 Task: Add a condition where "Hours since status category solved Is Two hundred" in unsolved tickets in your groups.
Action: Mouse moved to (130, 392)
Screenshot: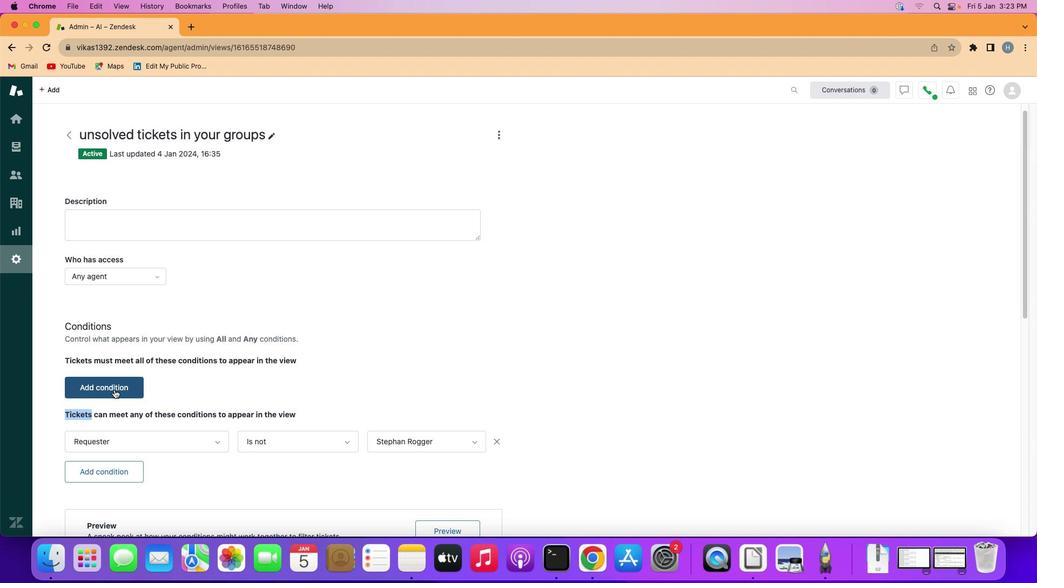 
Action: Mouse pressed left at (130, 392)
Screenshot: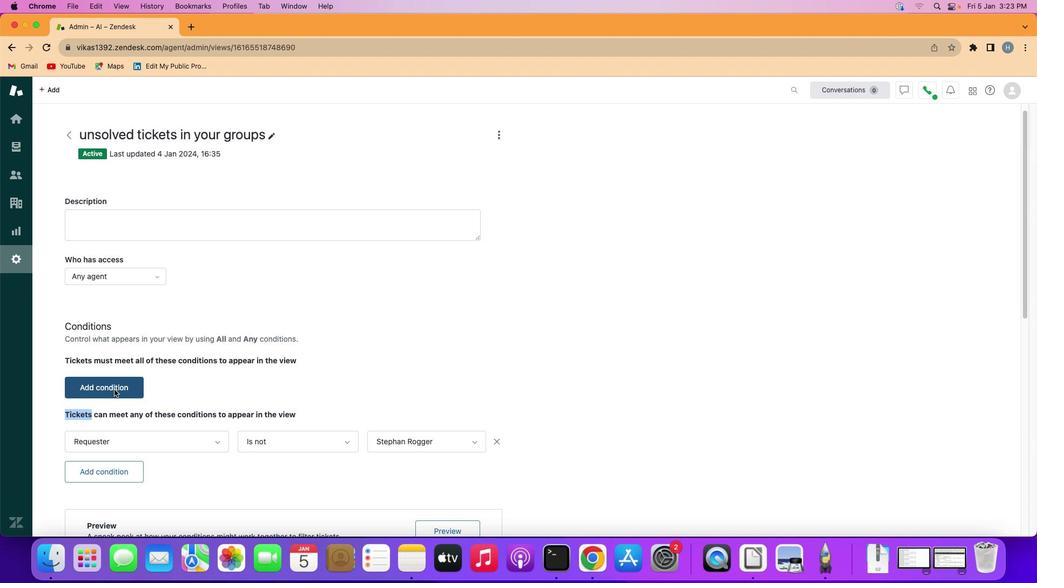 
Action: Mouse moved to (144, 387)
Screenshot: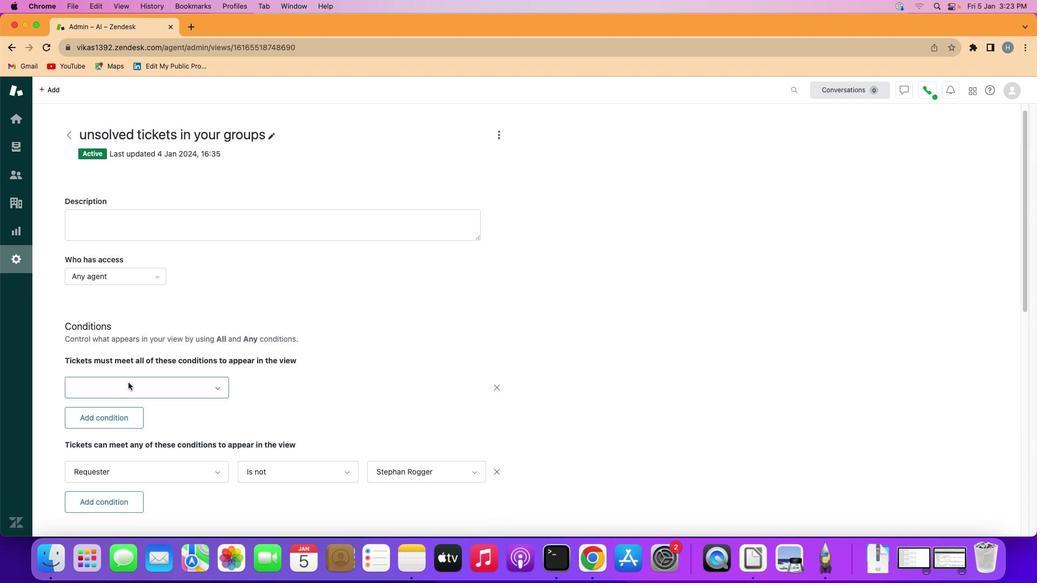 
Action: Mouse pressed left at (144, 387)
Screenshot: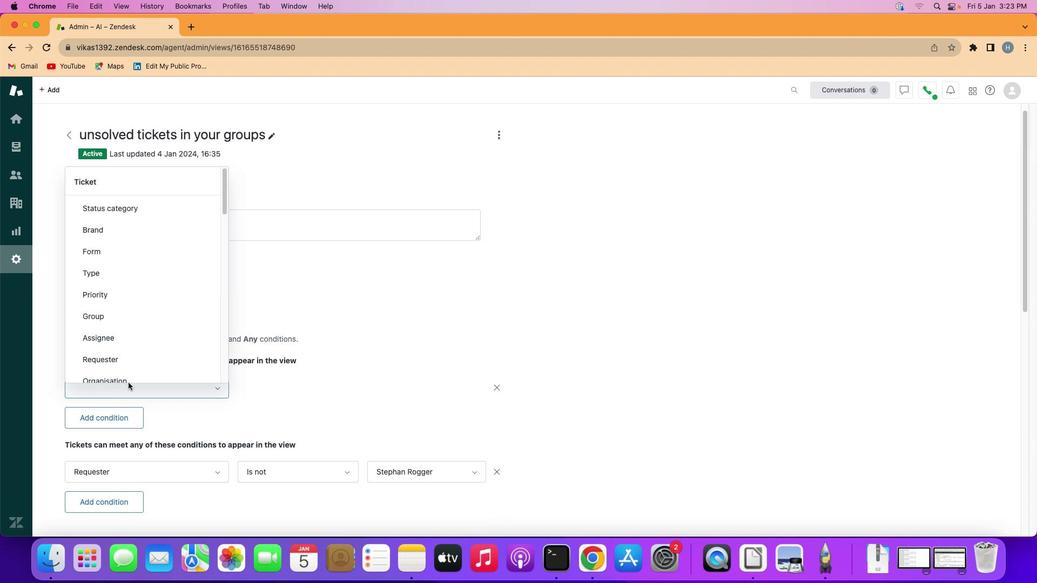 
Action: Mouse moved to (151, 320)
Screenshot: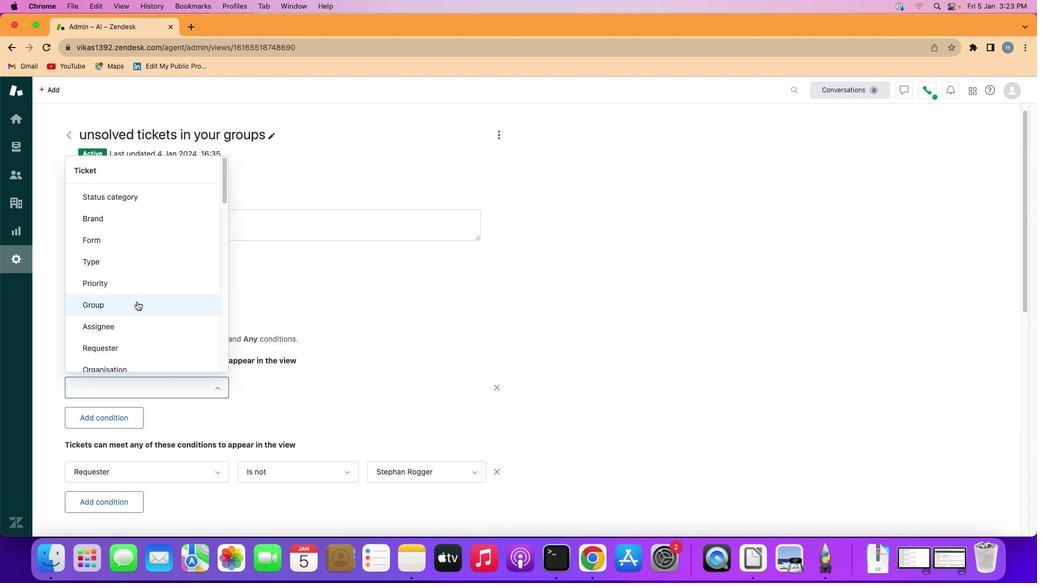
Action: Mouse scrolled (151, 320) with delta (22, 72)
Screenshot: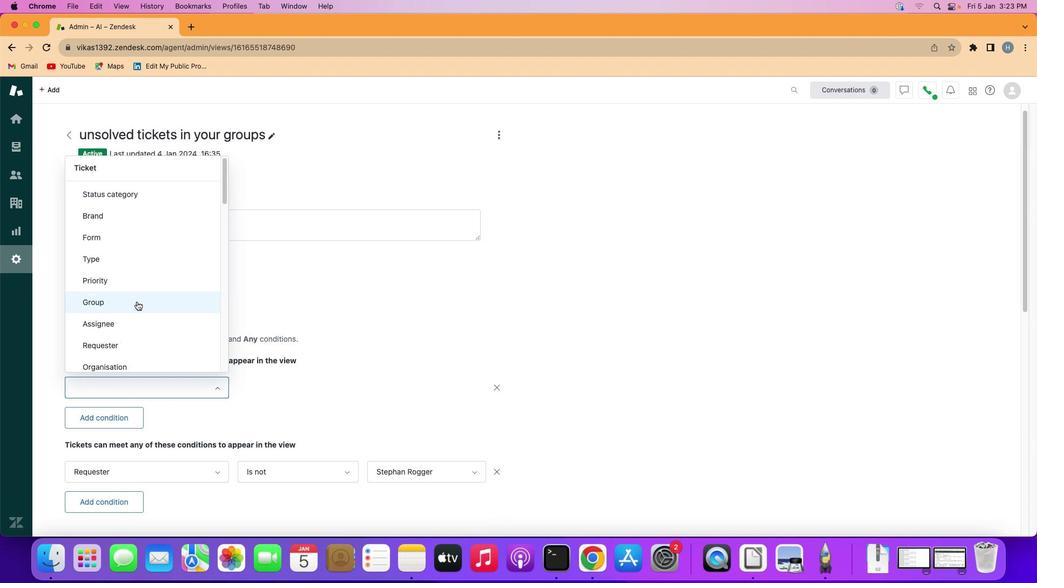 
Action: Mouse scrolled (151, 320) with delta (22, 72)
Screenshot: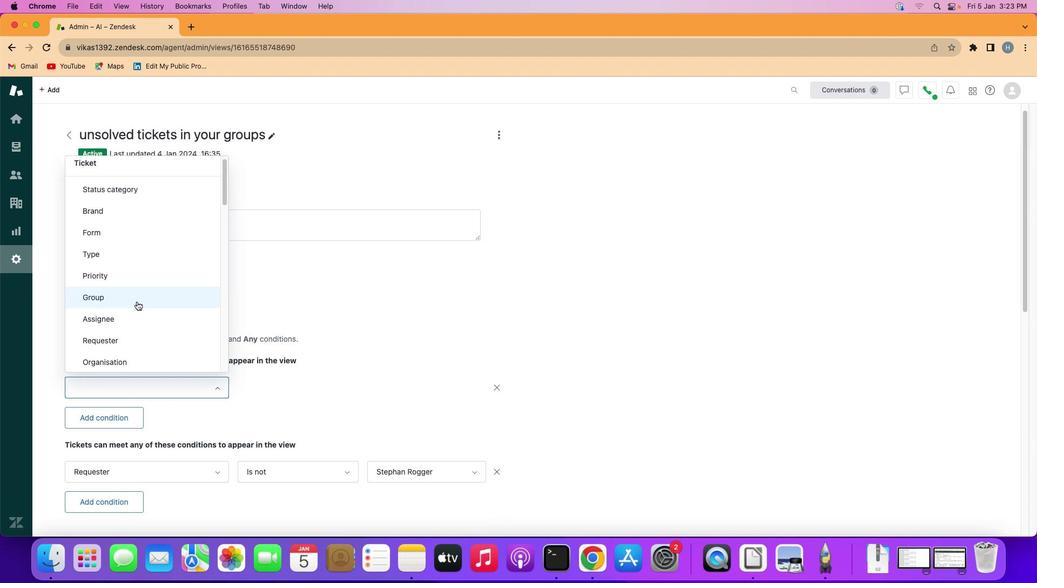 
Action: Mouse scrolled (151, 320) with delta (22, 71)
Screenshot: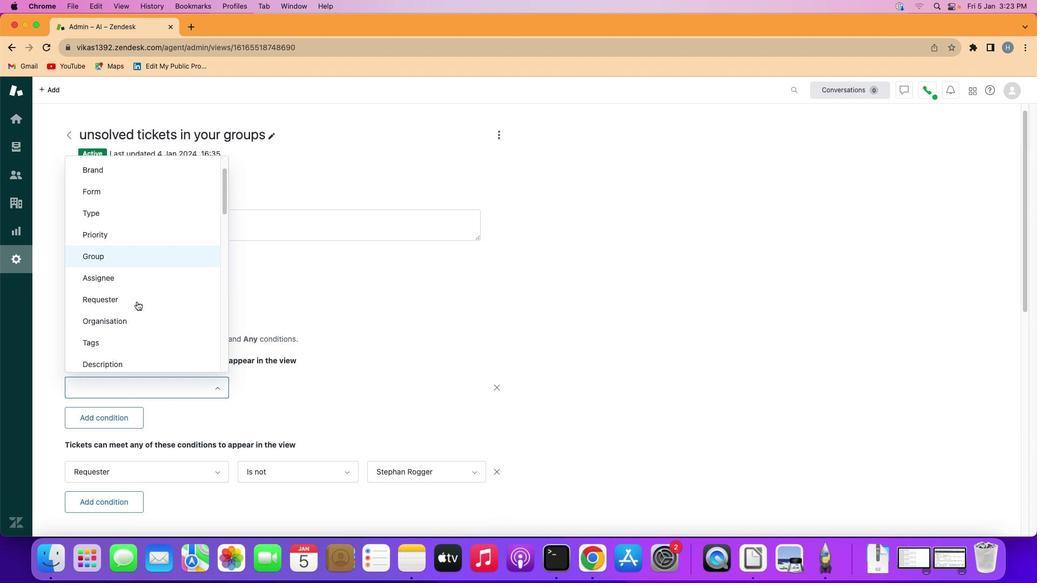 
Action: Mouse scrolled (151, 320) with delta (22, 71)
Screenshot: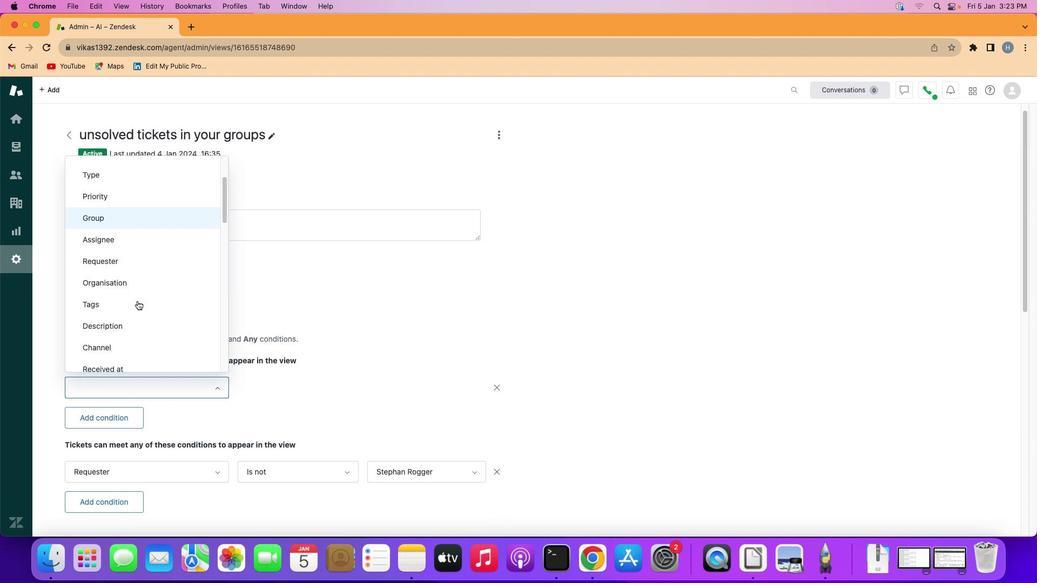
Action: Mouse moved to (170, 317)
Screenshot: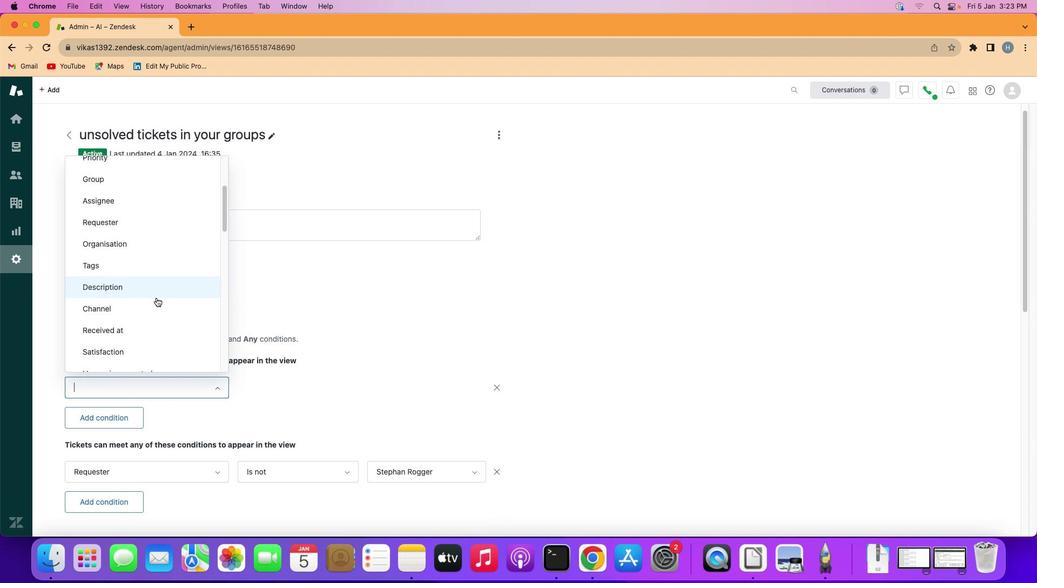 
Action: Mouse scrolled (170, 317) with delta (22, 72)
Screenshot: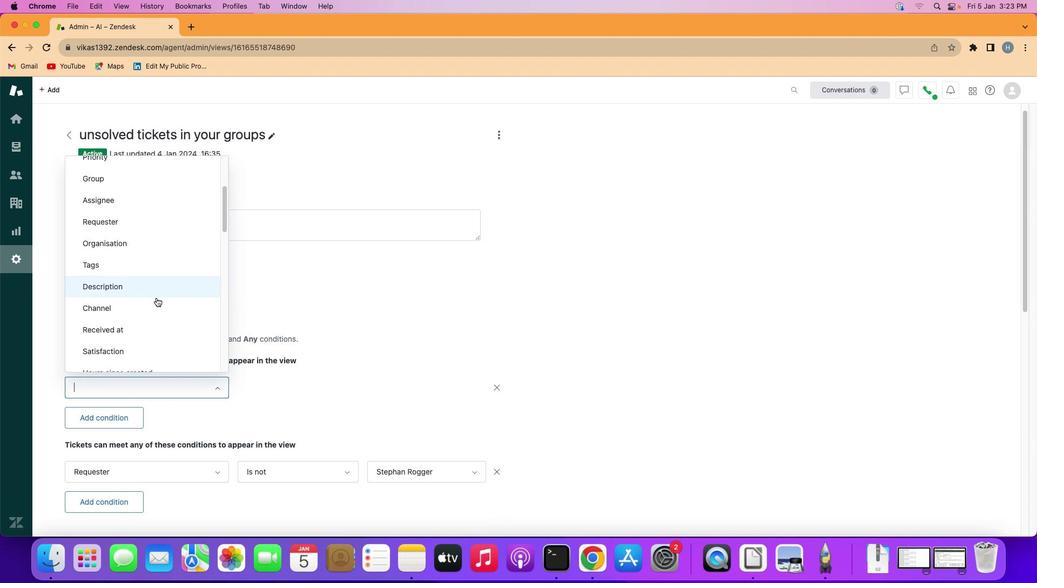 
Action: Mouse scrolled (170, 317) with delta (22, 72)
Screenshot: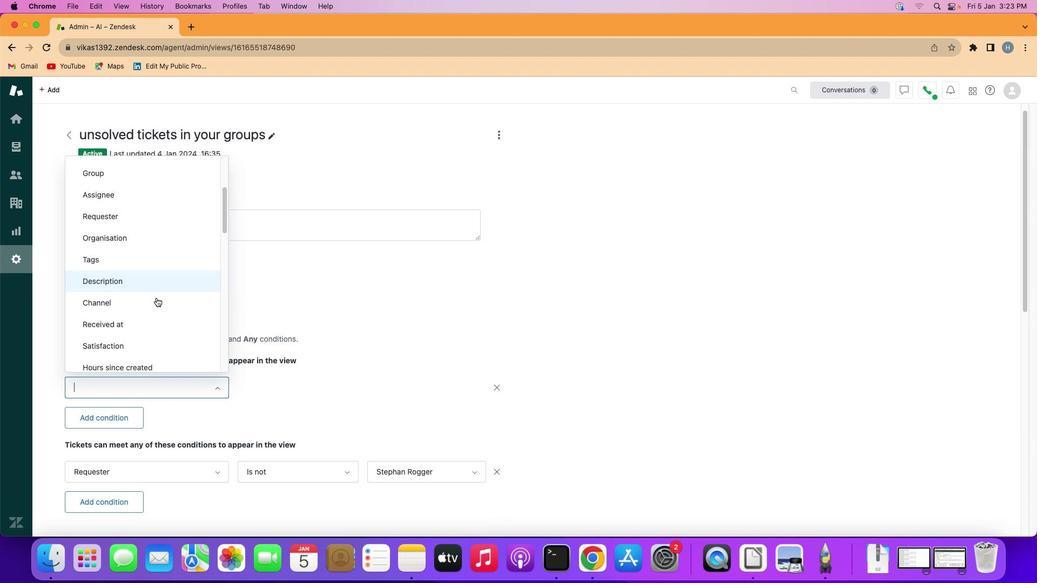 
Action: Mouse scrolled (170, 317) with delta (22, 72)
Screenshot: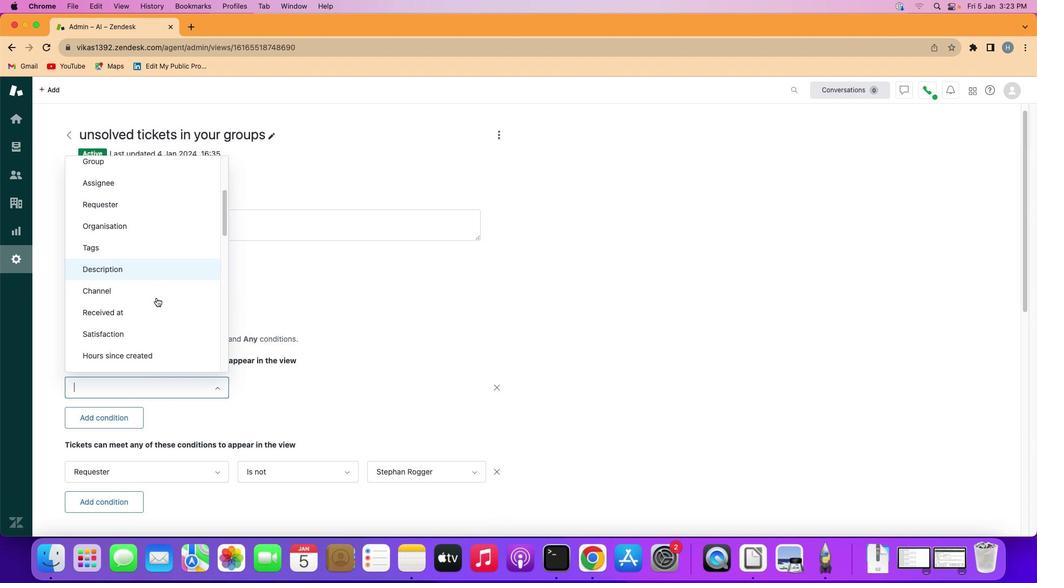 
Action: Mouse scrolled (170, 317) with delta (22, 72)
Screenshot: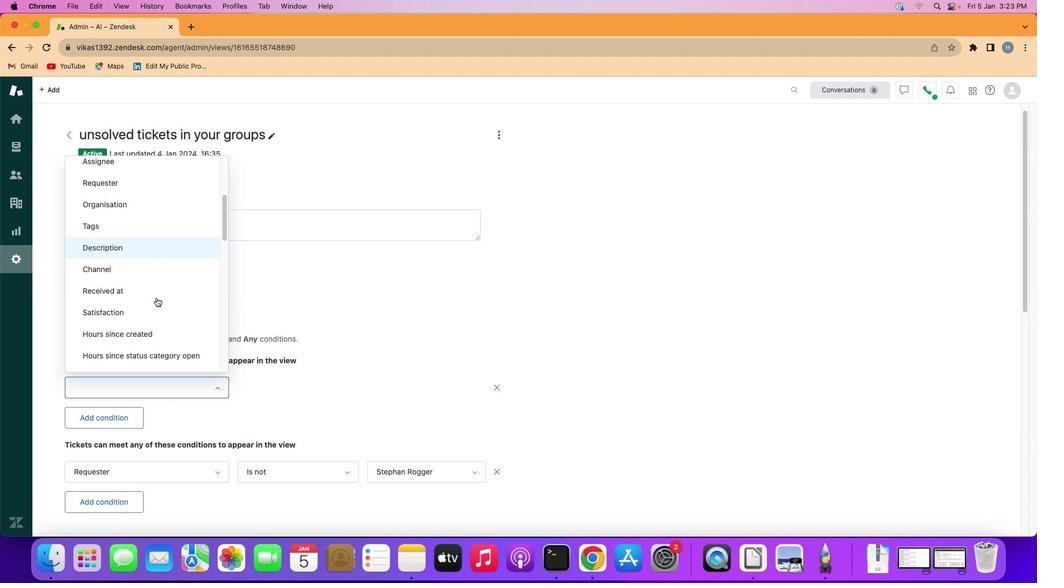 
Action: Mouse scrolled (170, 317) with delta (22, 73)
Screenshot: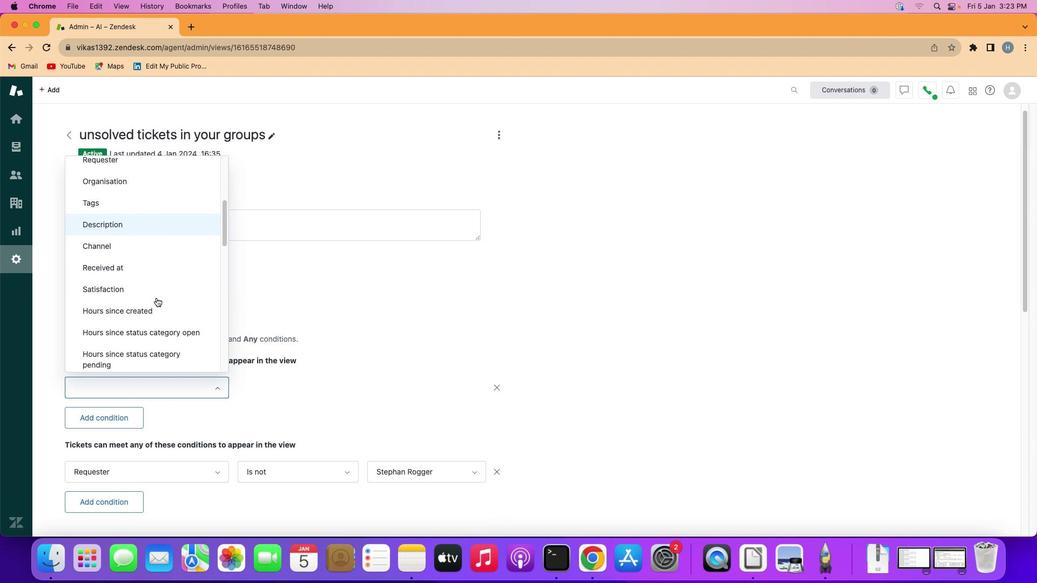 
Action: Mouse scrolled (170, 317) with delta (22, 71)
Screenshot: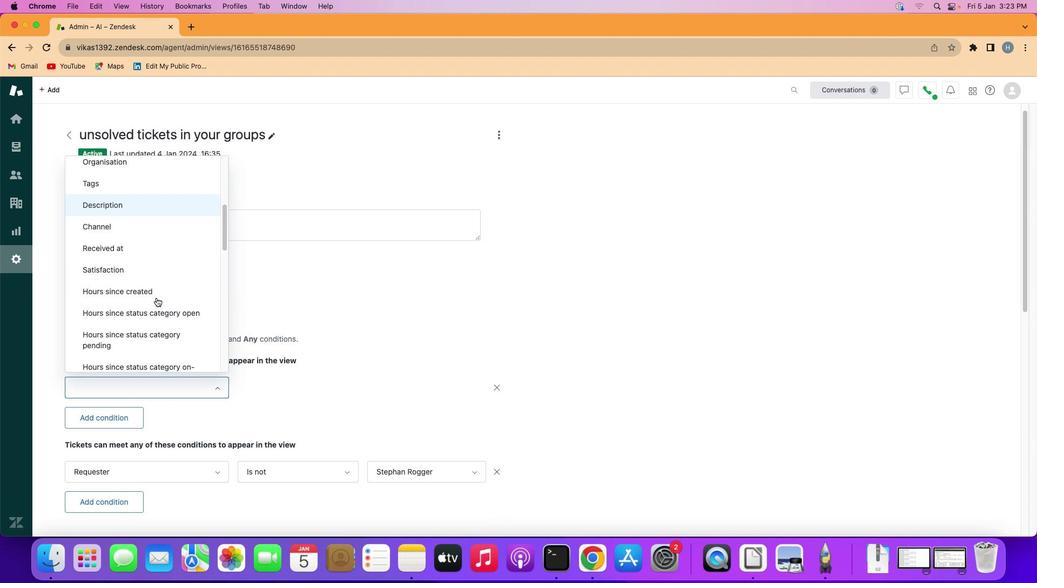 
Action: Mouse scrolled (170, 317) with delta (22, 71)
Screenshot: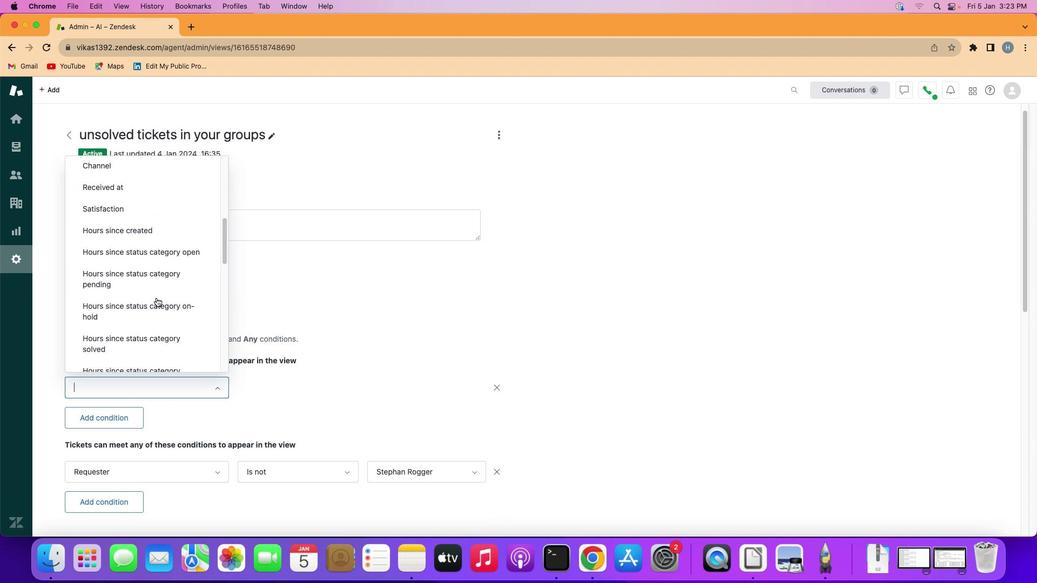 
Action: Mouse scrolled (170, 317) with delta (22, 70)
Screenshot: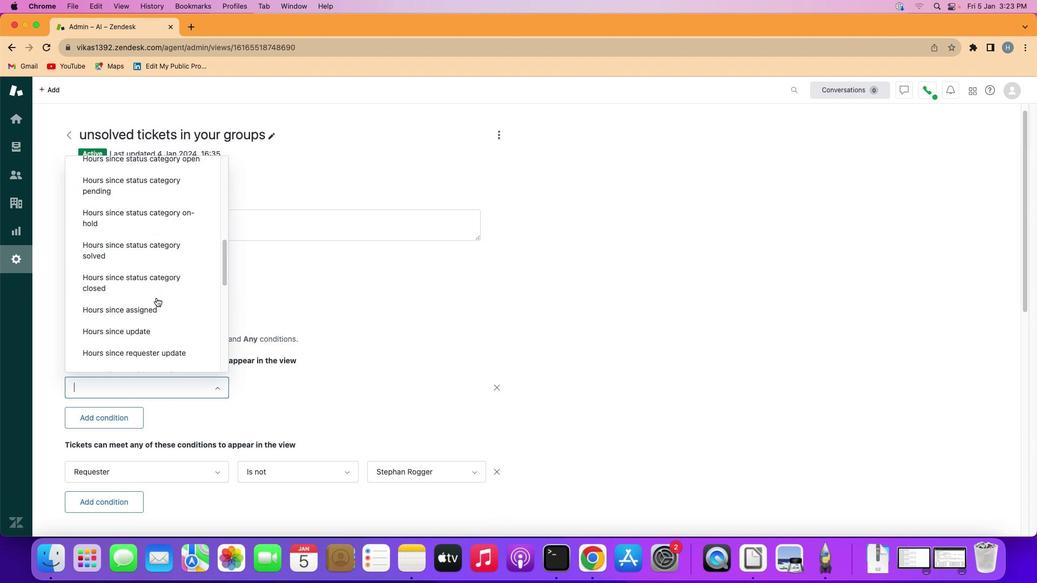 
Action: Mouse moved to (186, 255)
Screenshot: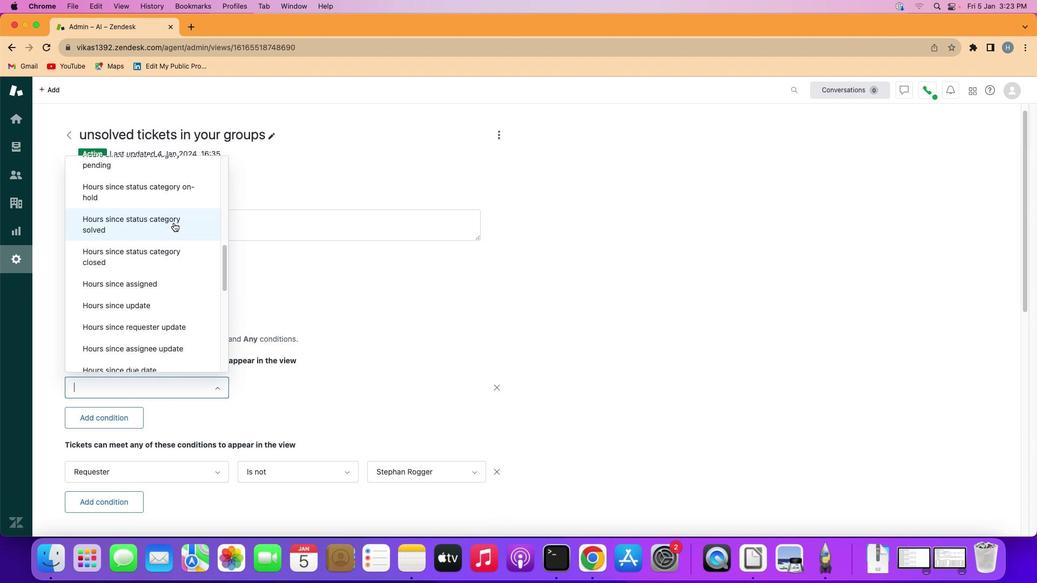 
Action: Mouse pressed left at (186, 255)
Screenshot: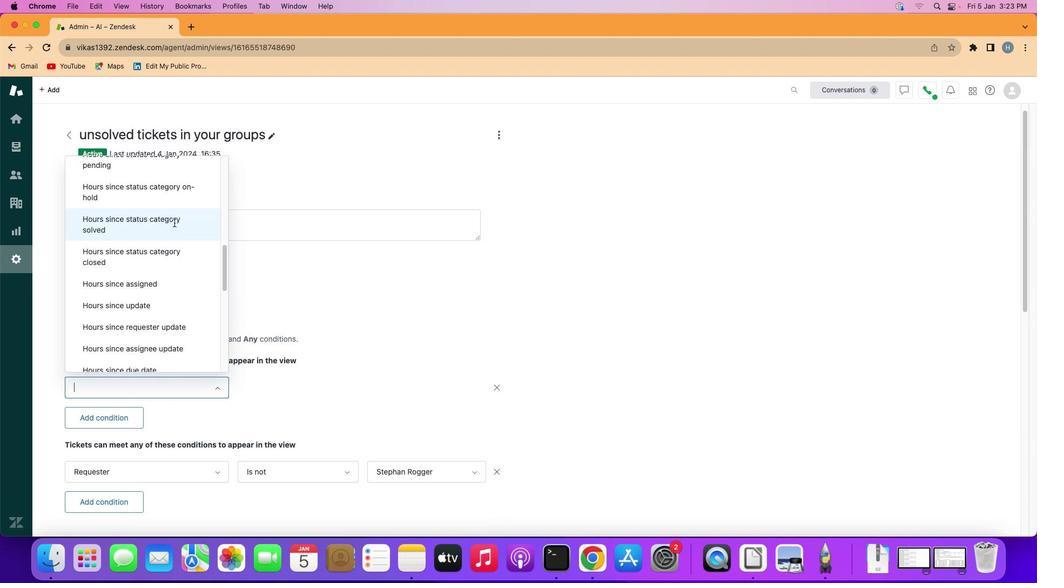 
Action: Mouse moved to (305, 388)
Screenshot: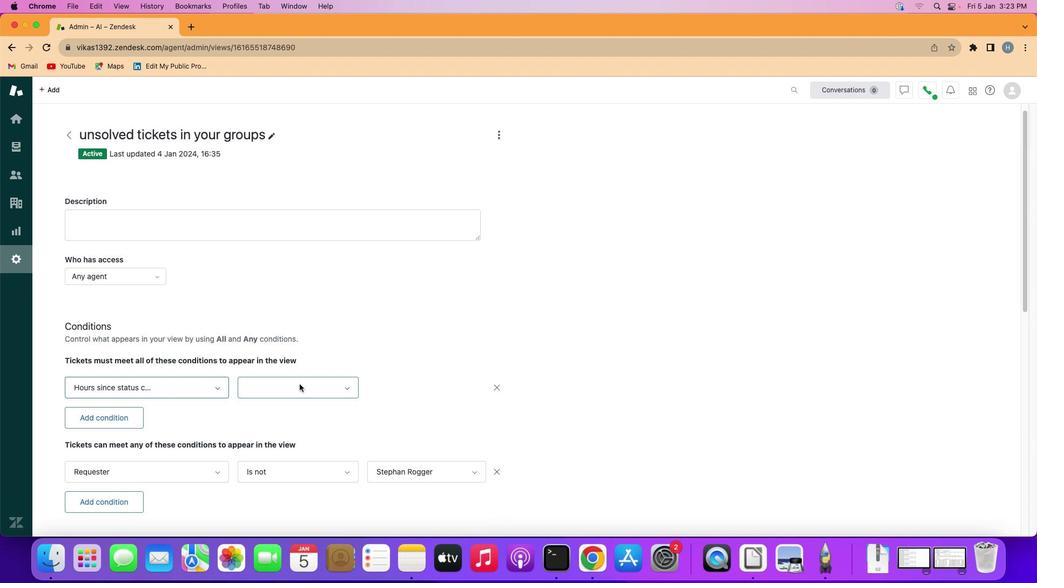 
Action: Mouse pressed left at (305, 388)
Screenshot: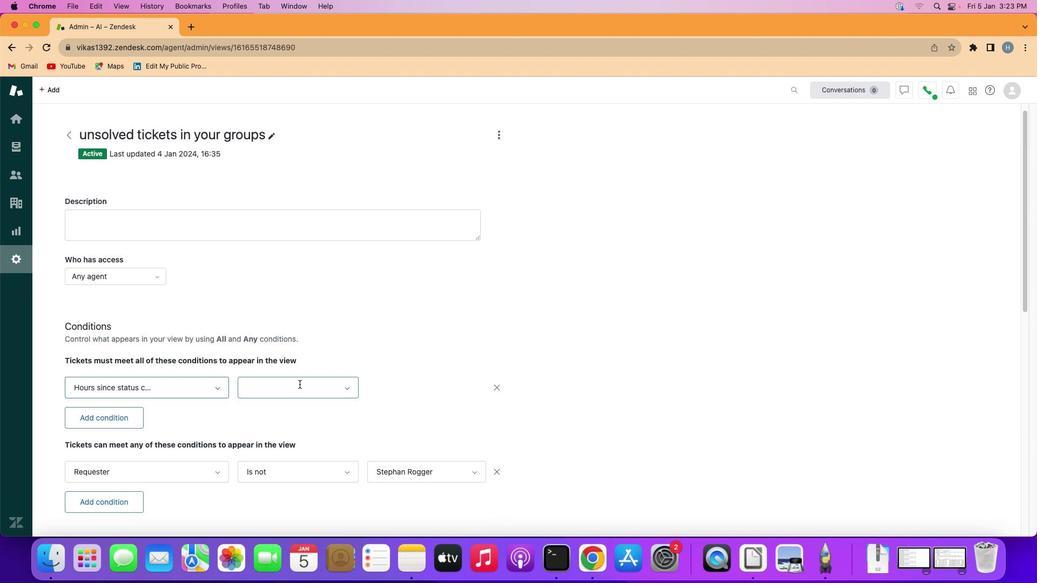 
Action: Mouse moved to (306, 446)
Screenshot: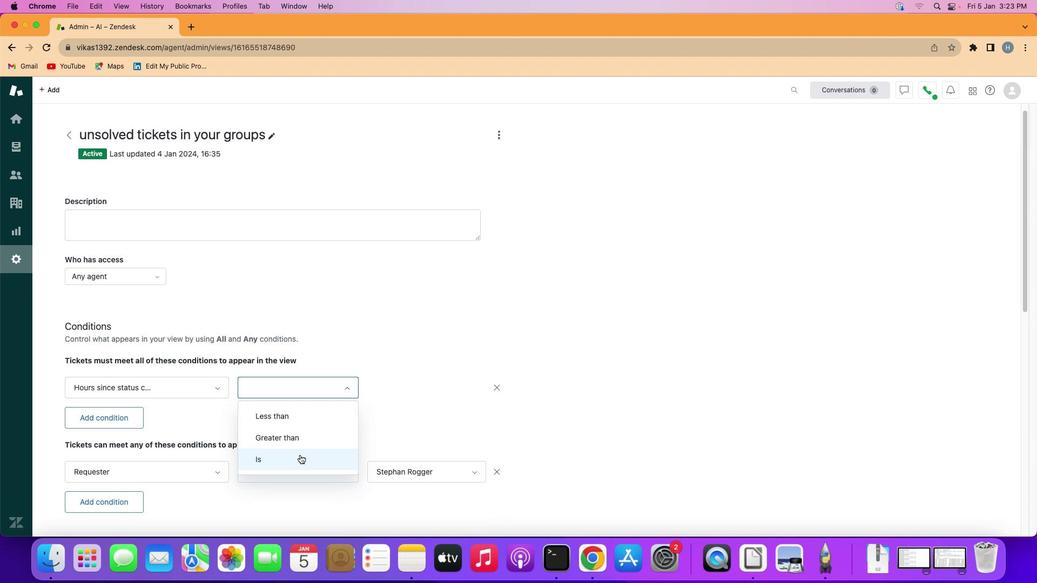 
Action: Mouse pressed left at (306, 446)
Screenshot: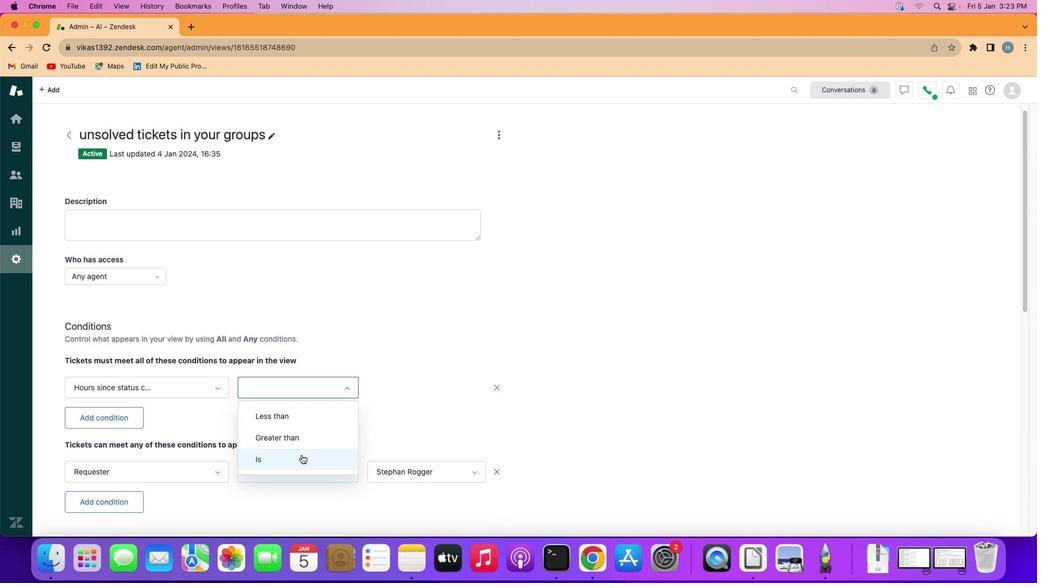 
Action: Mouse moved to (404, 394)
Screenshot: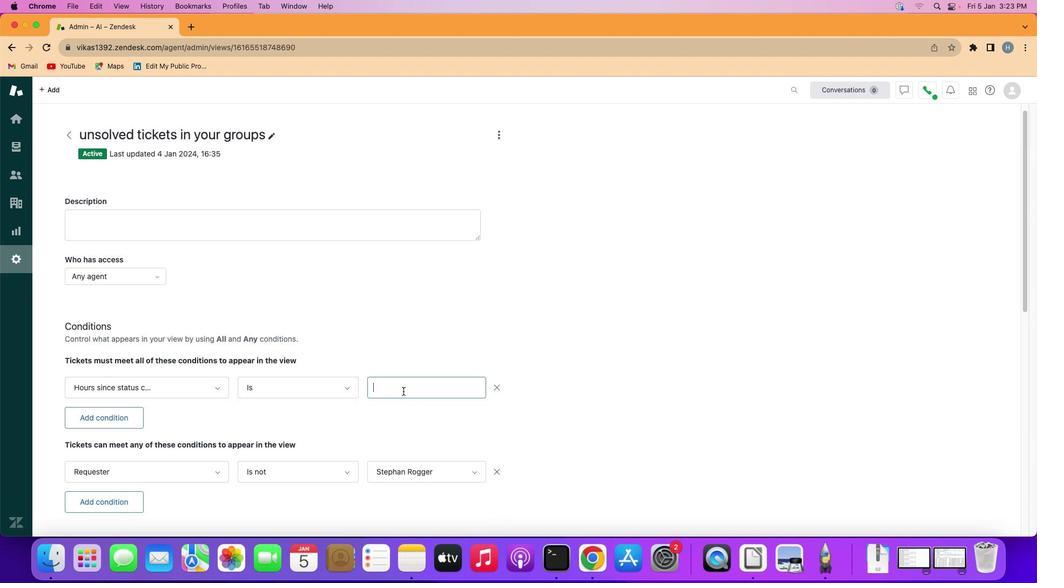 
Action: Mouse pressed left at (404, 394)
Screenshot: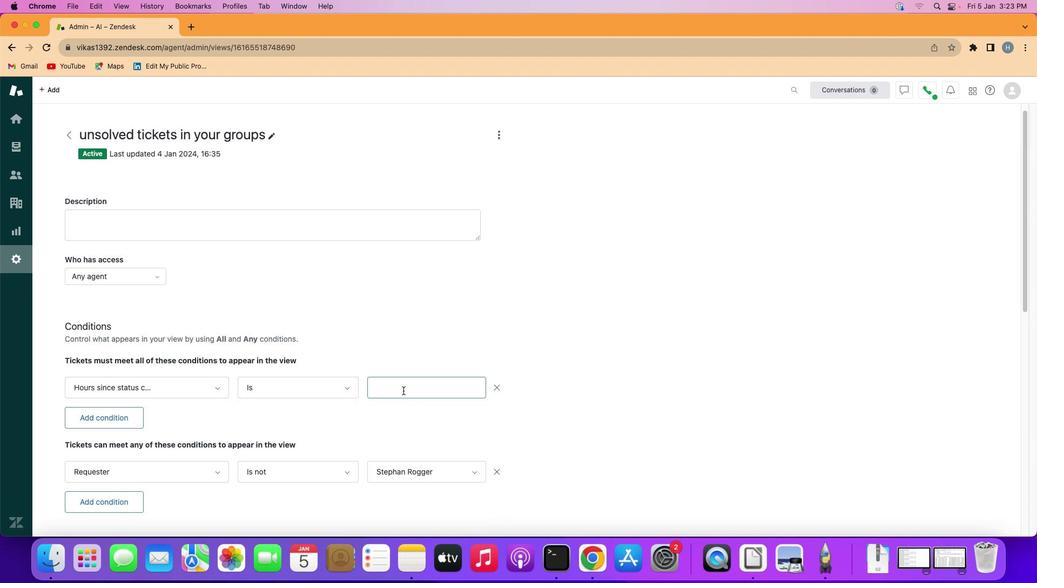 
Action: Mouse moved to (404, 394)
Screenshot: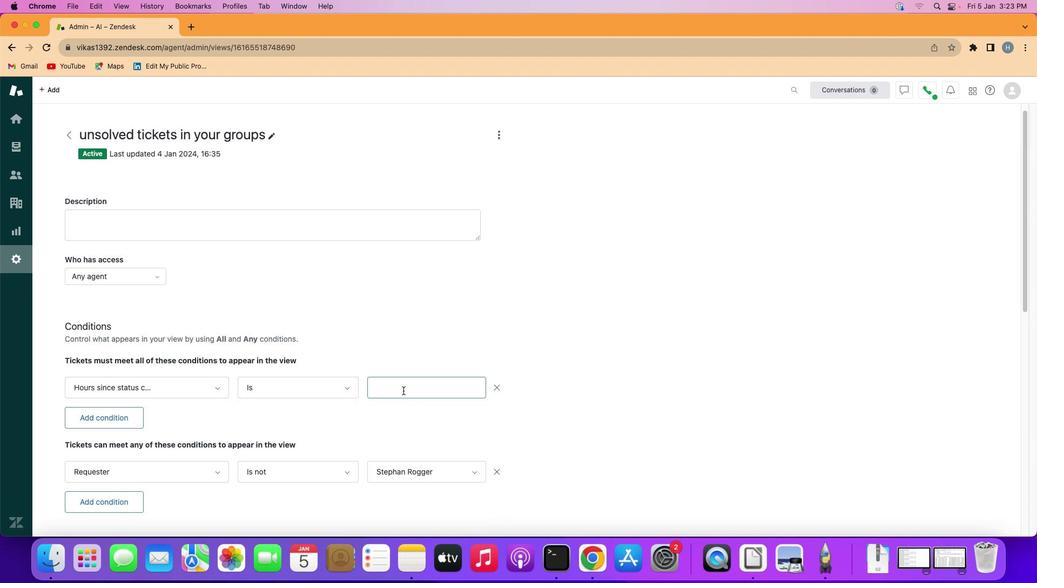 
Action: Key pressed Key.shift'T''w''o'Key.space'h''u''n''d''r''e''d'
Screenshot: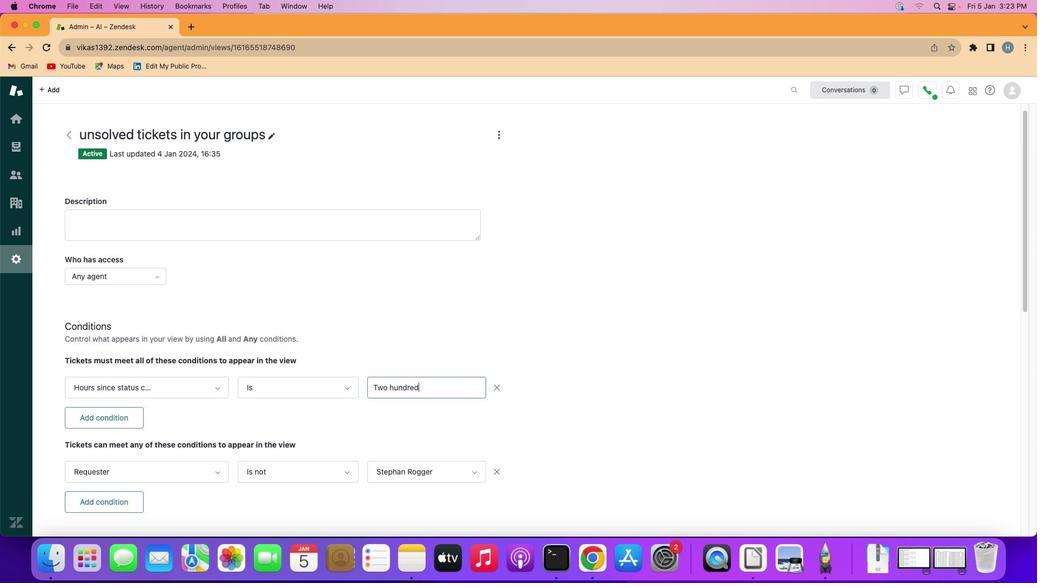 
Action: Mouse moved to (432, 422)
Screenshot: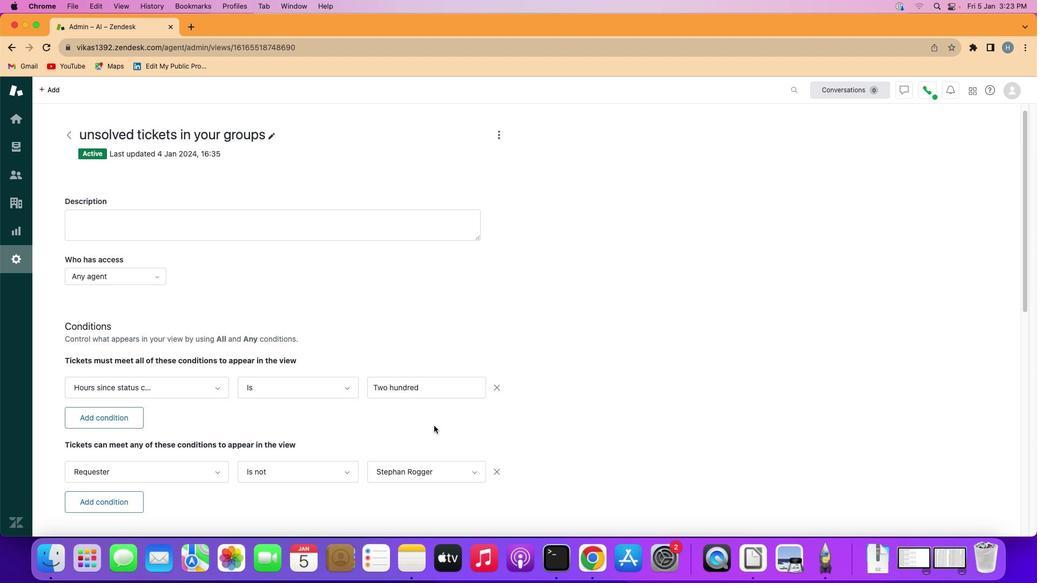 
Action: Mouse pressed left at (432, 422)
Screenshot: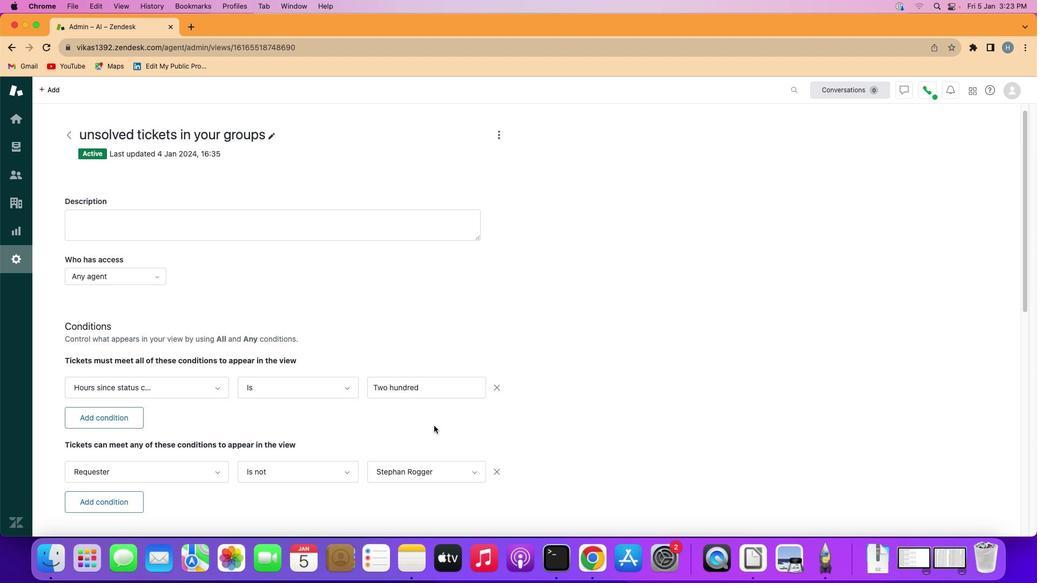 
Action: Mouse moved to (432, 422)
Screenshot: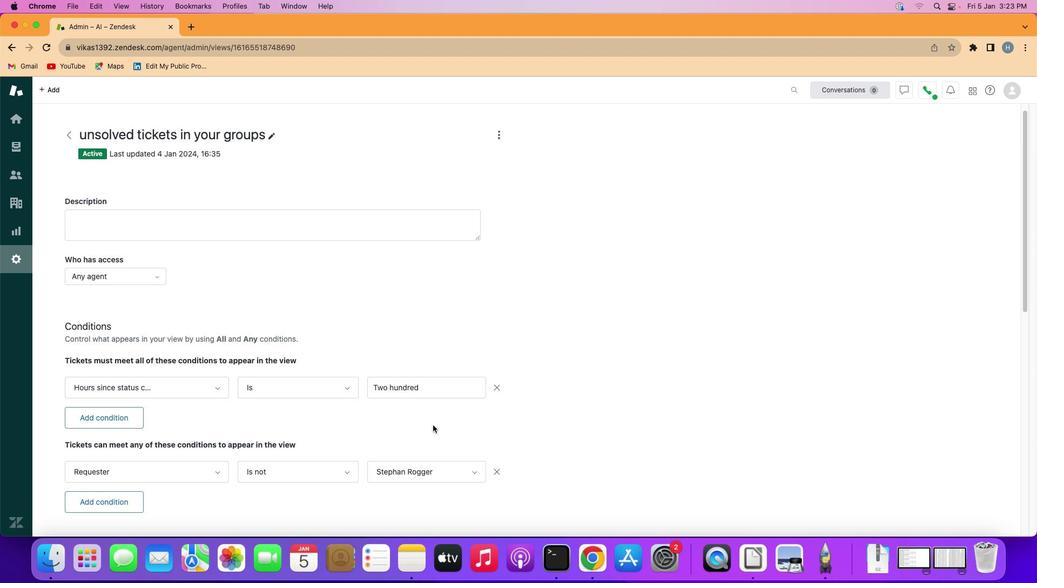 
